 Task: Use the formula "CHISQ.DIST.RT" in spreadsheet "Project portfolio".
Action: Mouse moved to (102, 218)
Screenshot: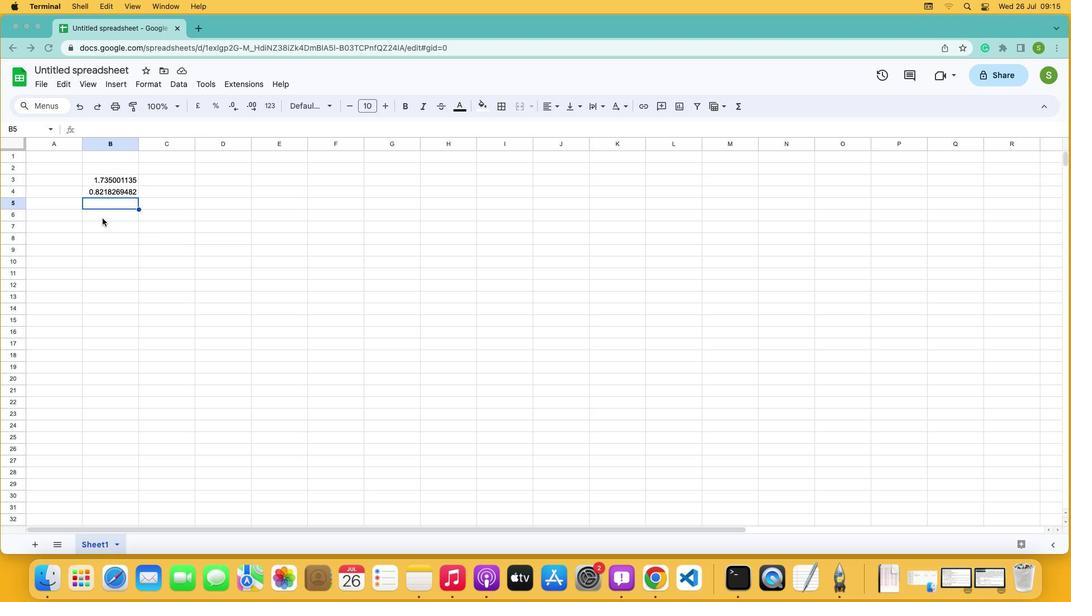 
Action: Mouse pressed left at (102, 218)
Screenshot: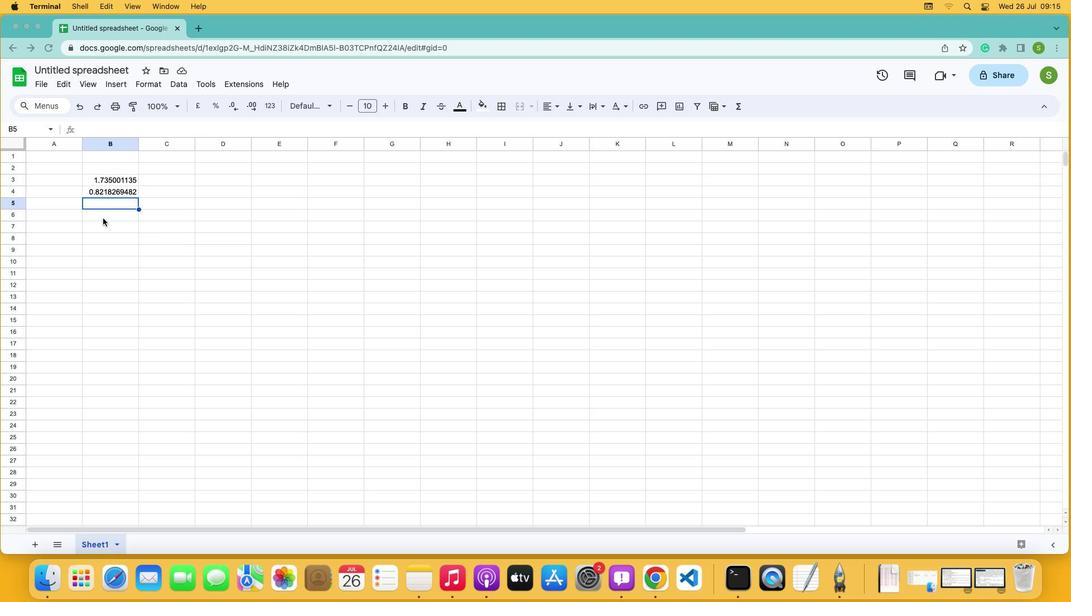 
Action: Mouse moved to (103, 214)
Screenshot: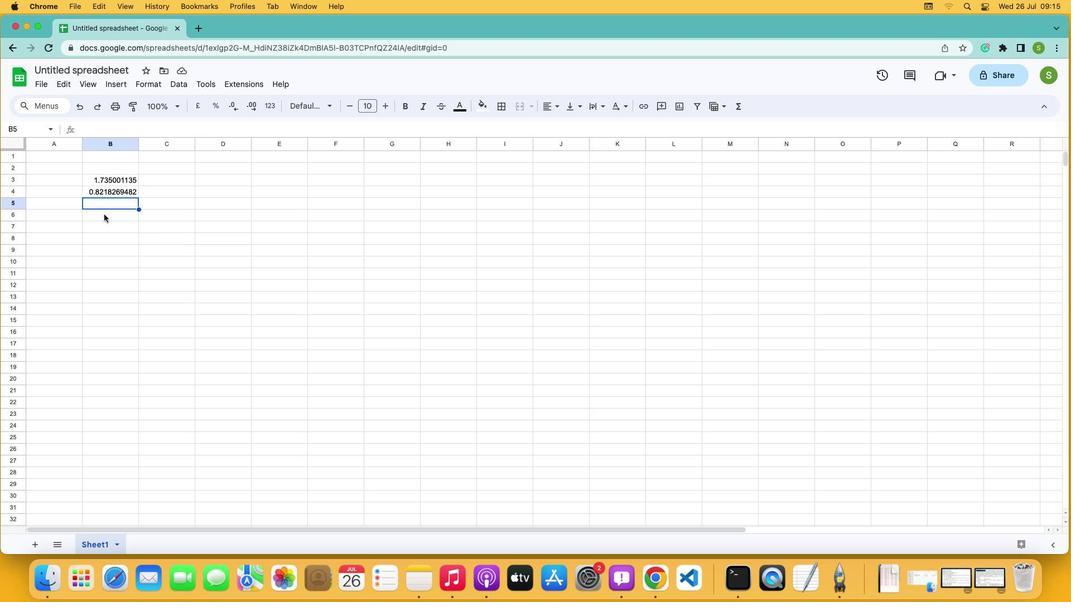 
Action: Mouse pressed left at (103, 214)
Screenshot: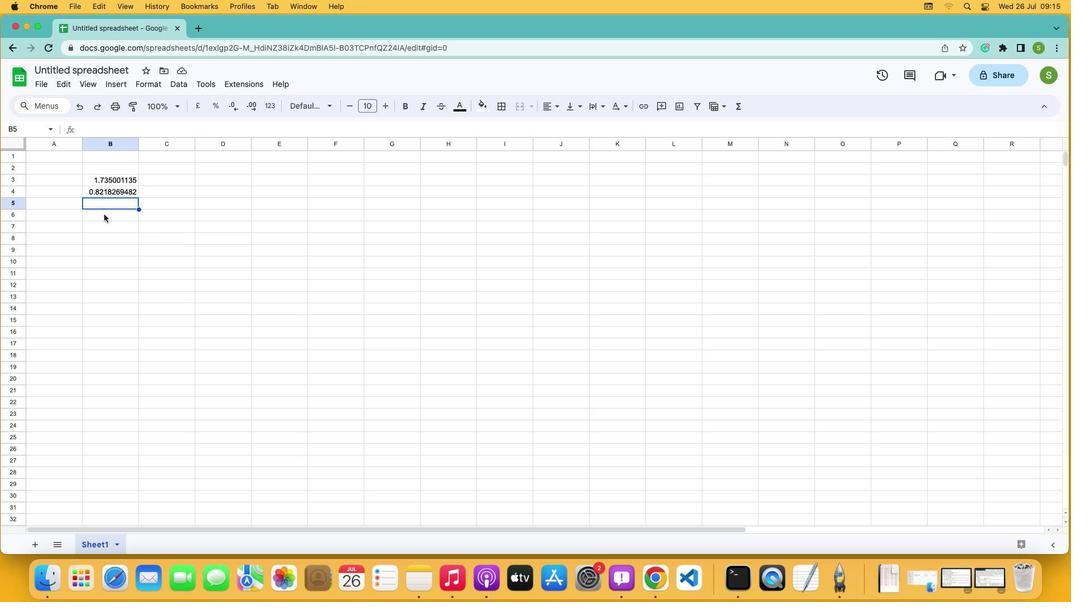 
Action: Mouse moved to (110, 88)
Screenshot: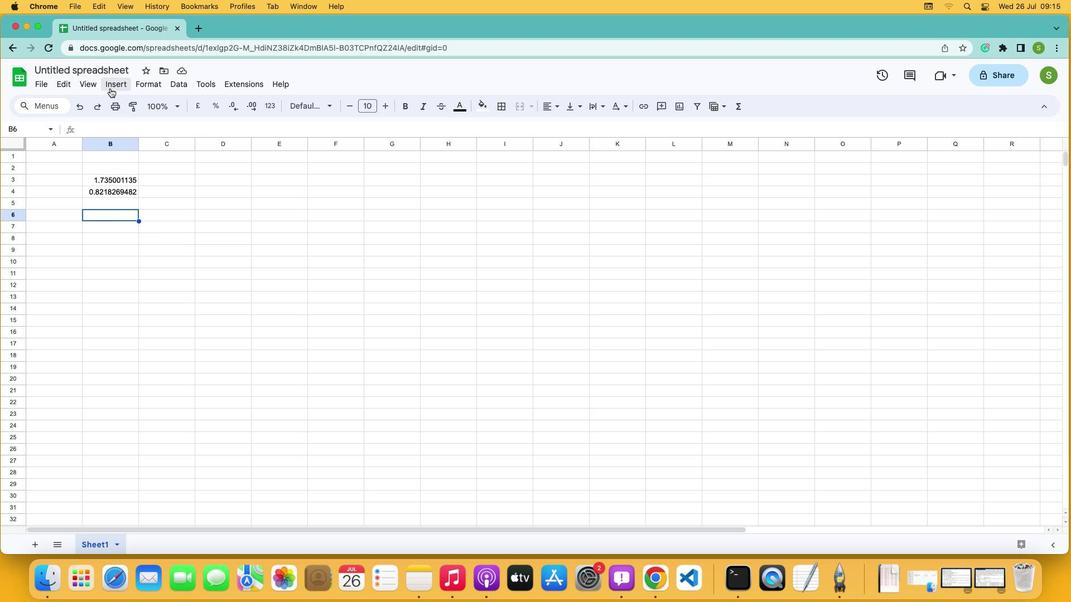 
Action: Mouse pressed left at (110, 88)
Screenshot: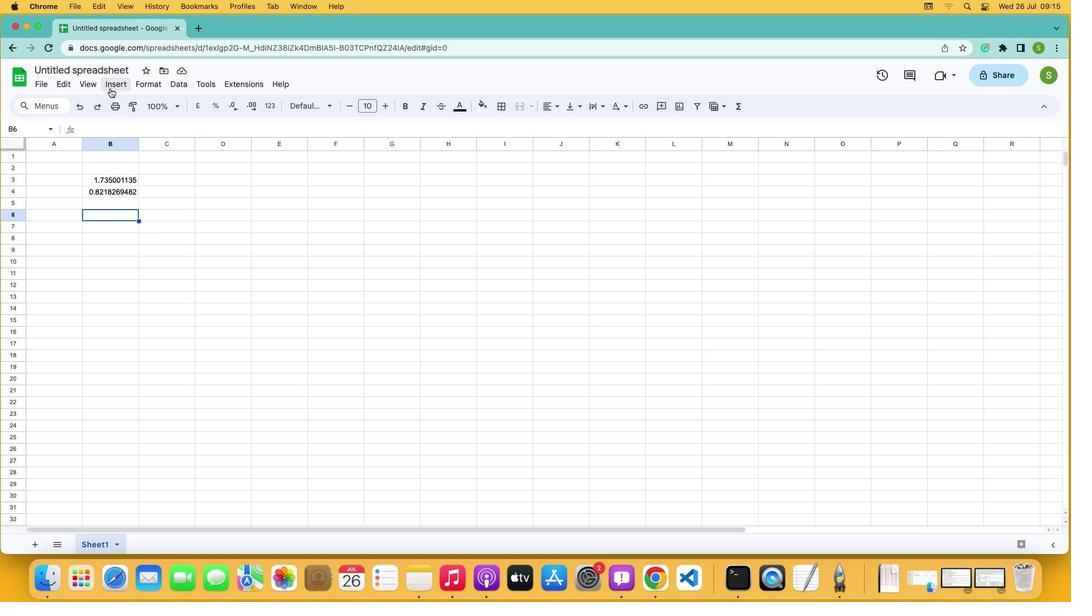 
Action: Mouse moved to (140, 266)
Screenshot: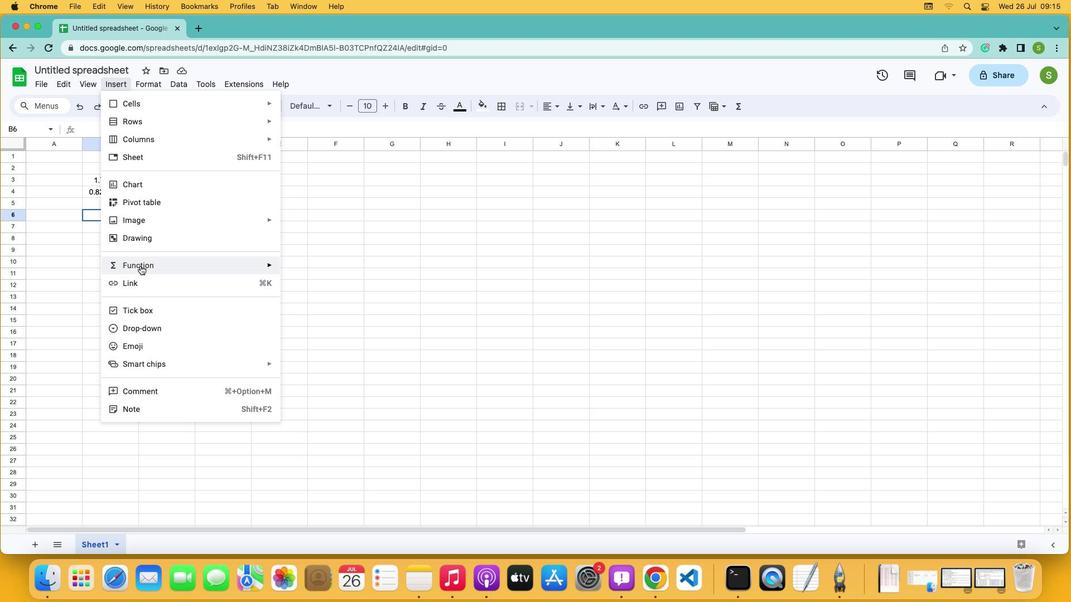 
Action: Mouse pressed left at (140, 266)
Screenshot: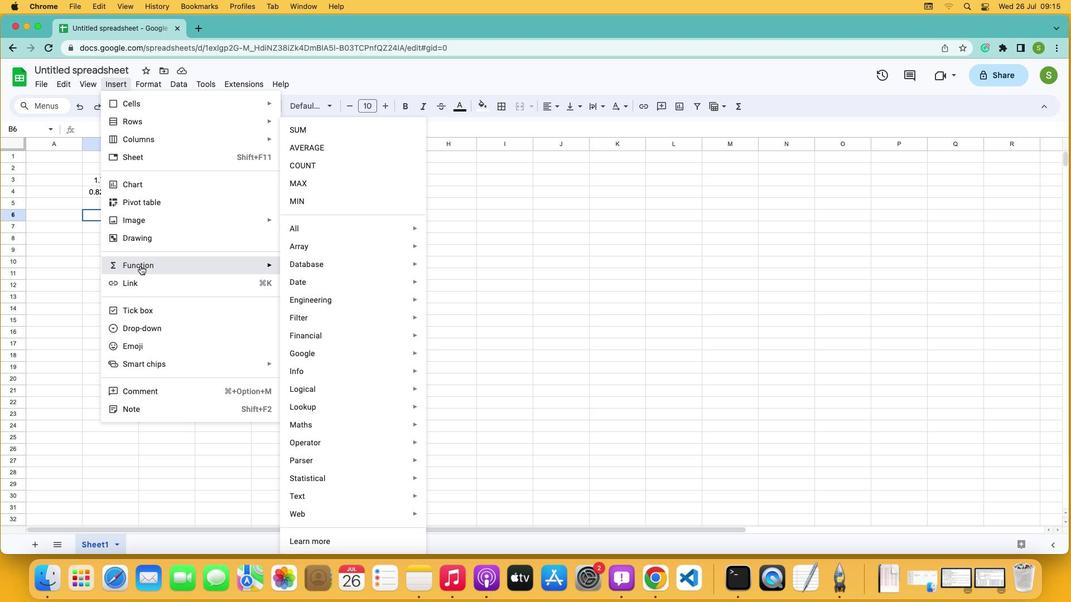 
Action: Mouse moved to (299, 229)
Screenshot: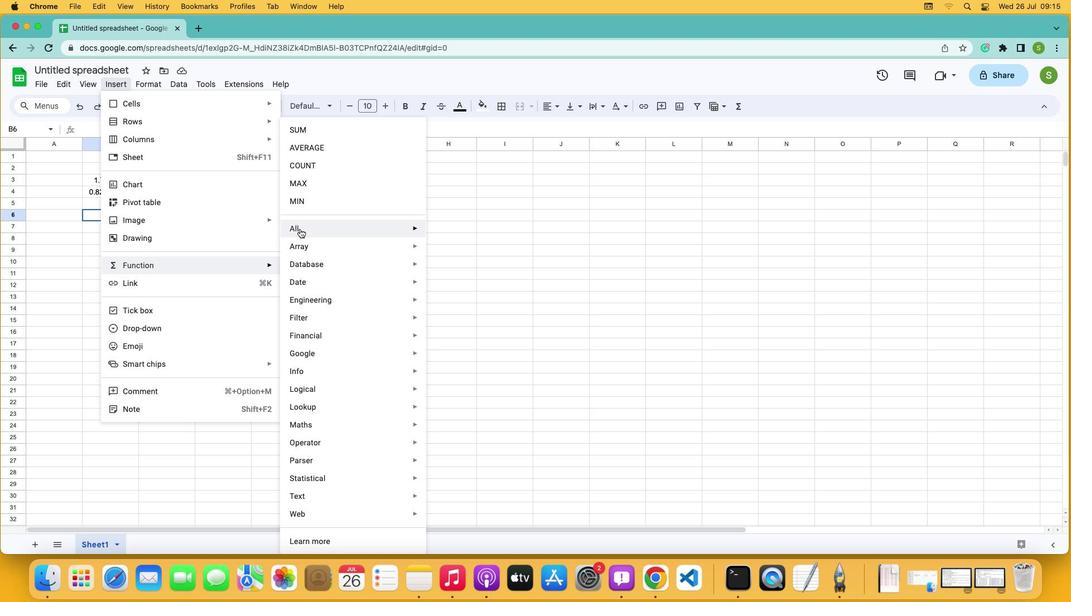 
Action: Mouse pressed left at (299, 229)
Screenshot: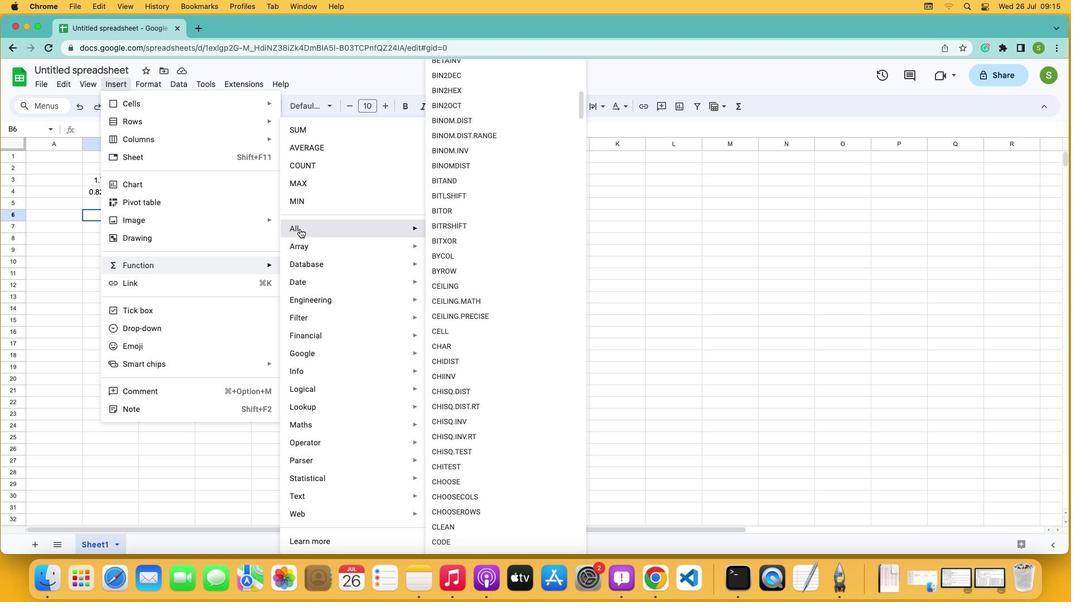 
Action: Mouse moved to (464, 413)
Screenshot: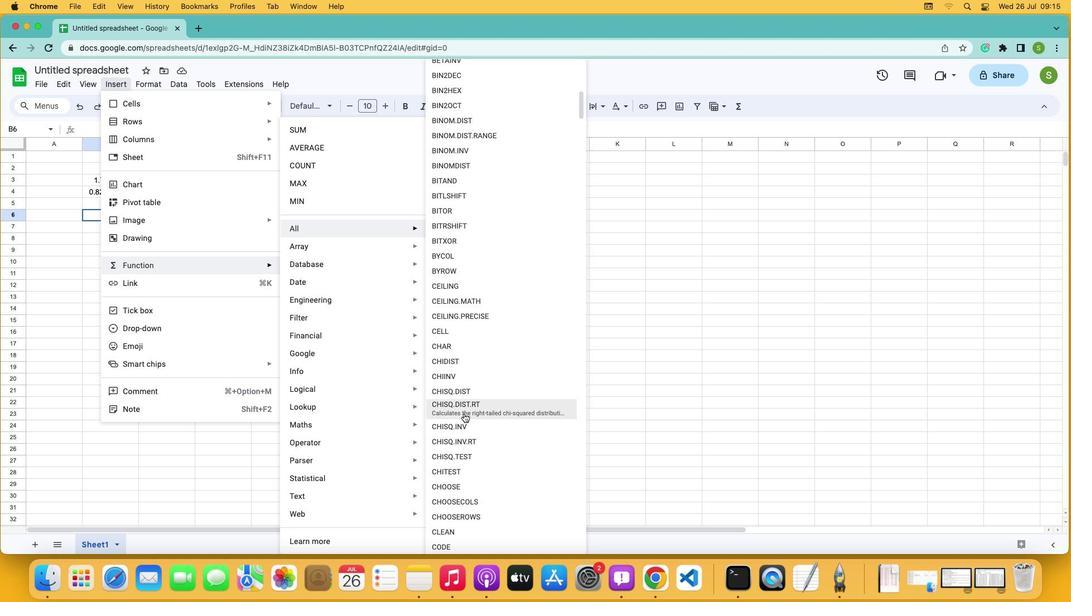 
Action: Mouse pressed left at (464, 413)
Screenshot: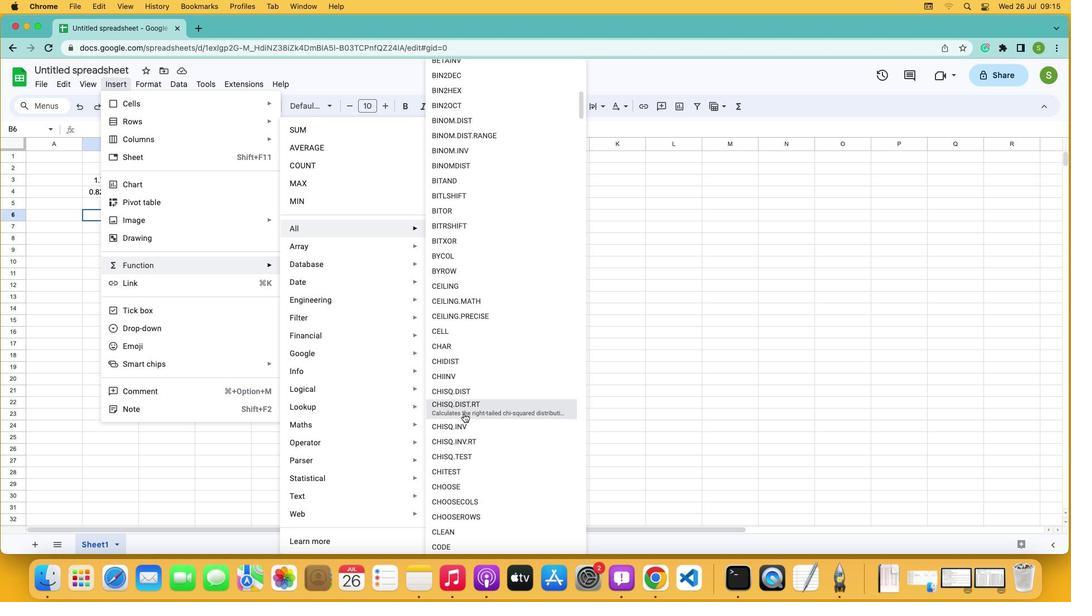 
Action: Mouse moved to (147, 213)
Screenshot: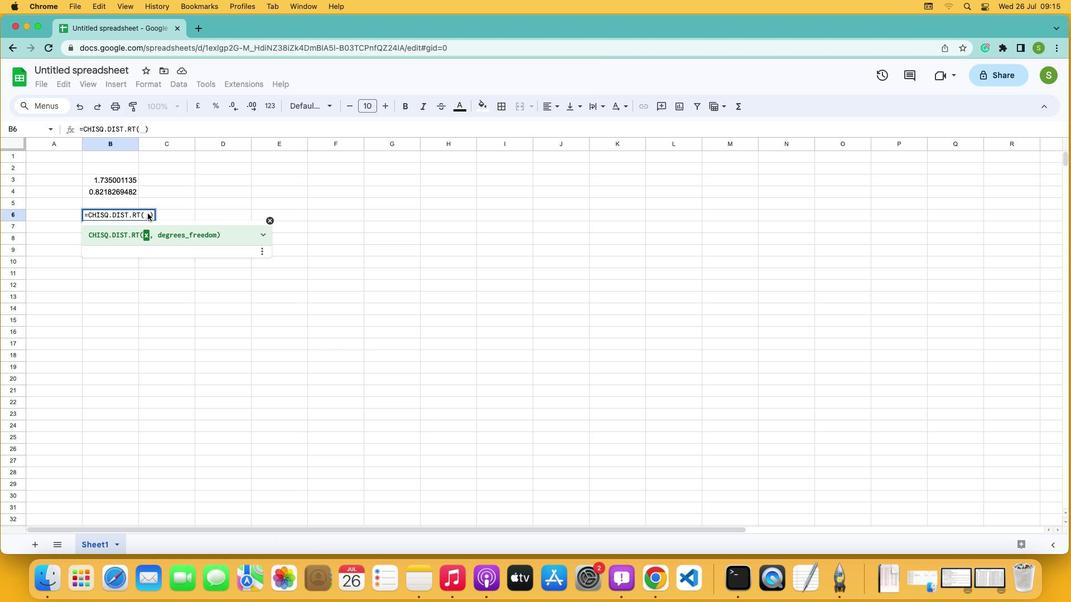 
Action: Mouse pressed left at (147, 213)
Screenshot: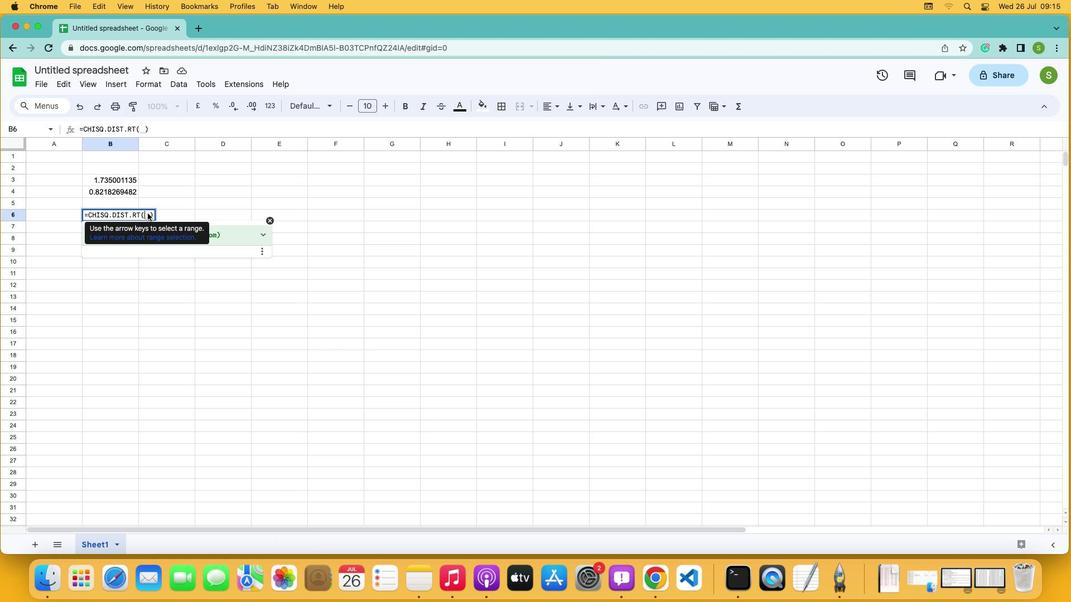 
Action: Mouse moved to (212, 331)
Screenshot: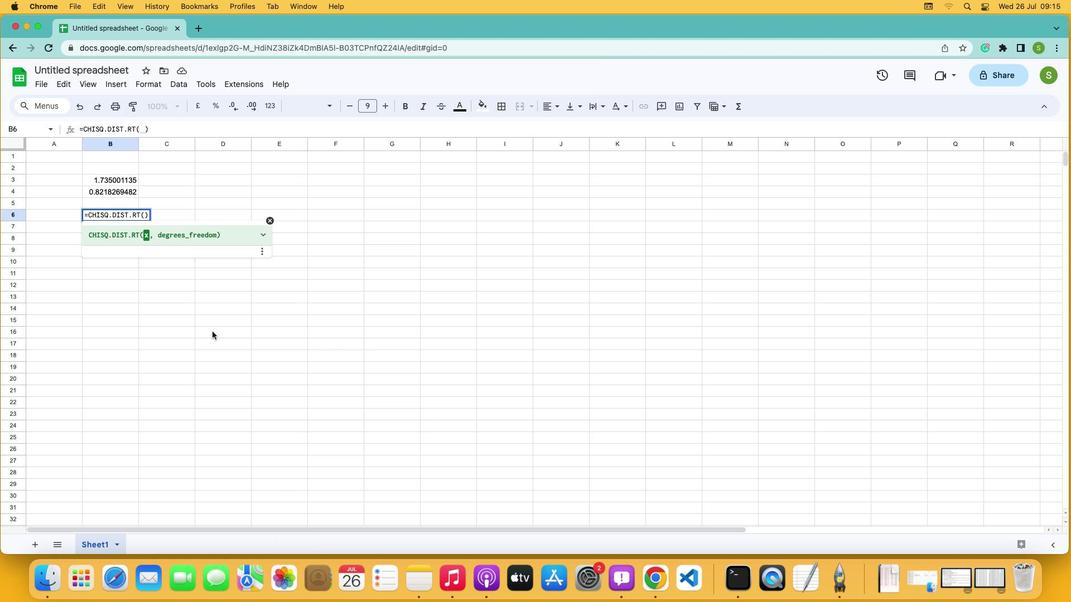 
Action: Key pressed '3'
Screenshot: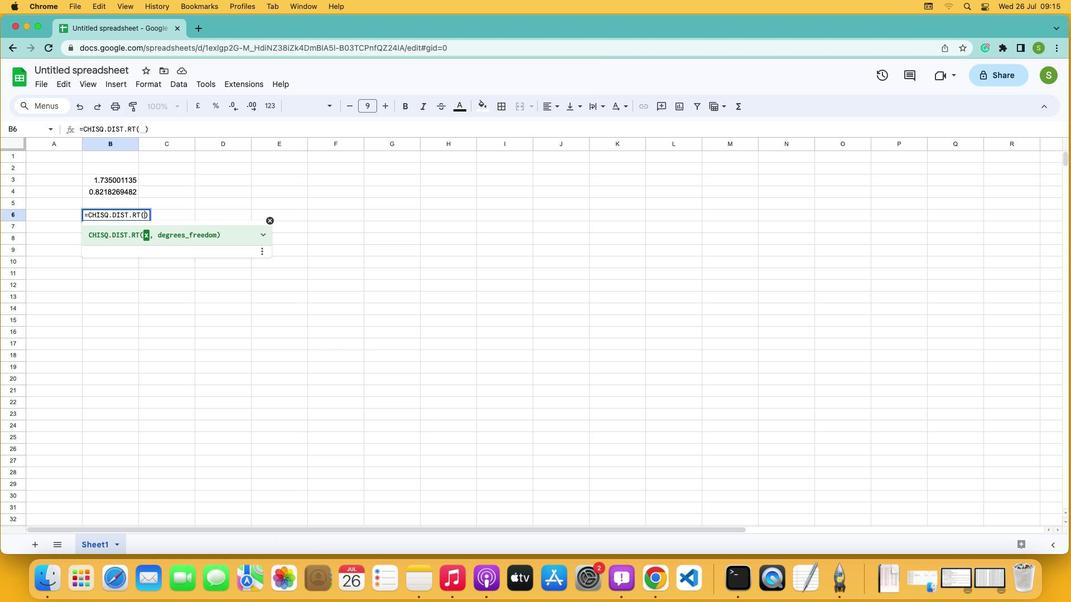 
Action: Mouse moved to (212, 331)
Screenshot: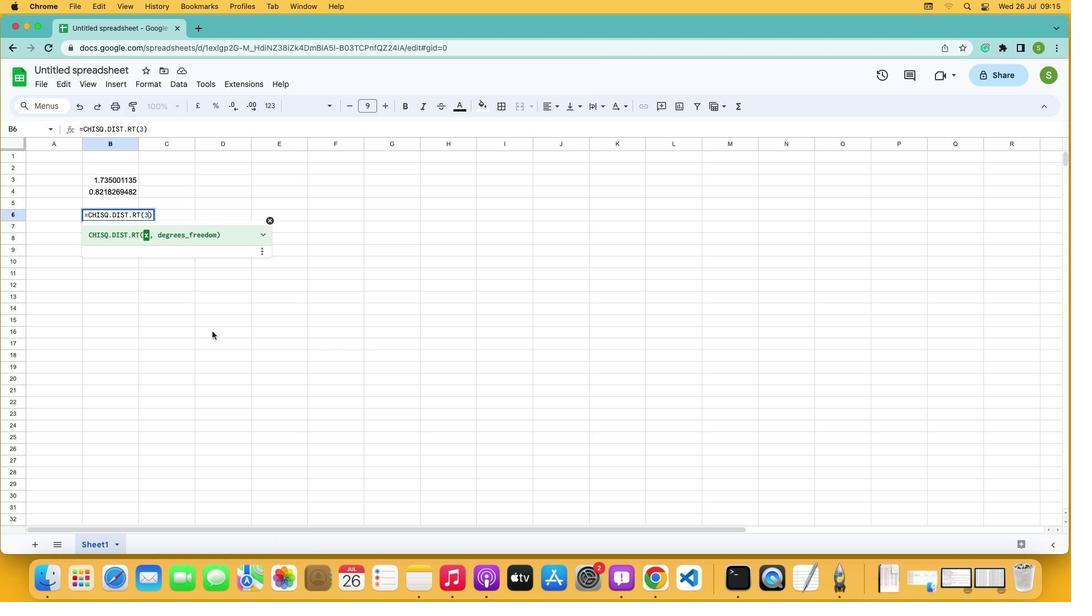 
Action: Key pressed '.''4''5'',''2'Key.enter
Screenshot: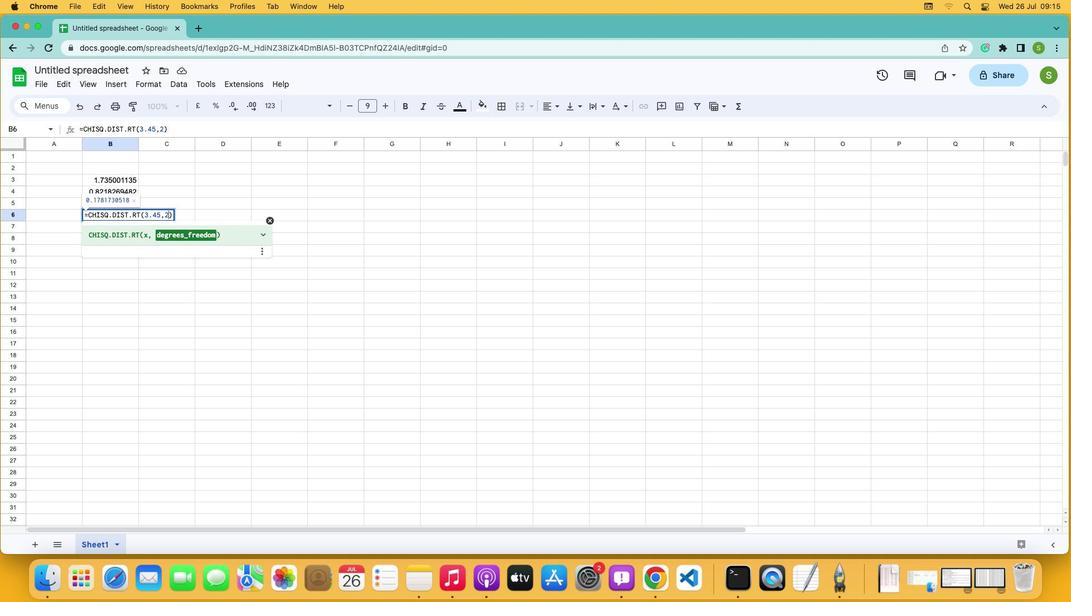 
